 Task: Set up a reminder for the plastic reduction campaign.
Action: Mouse moved to (98, 118)
Screenshot: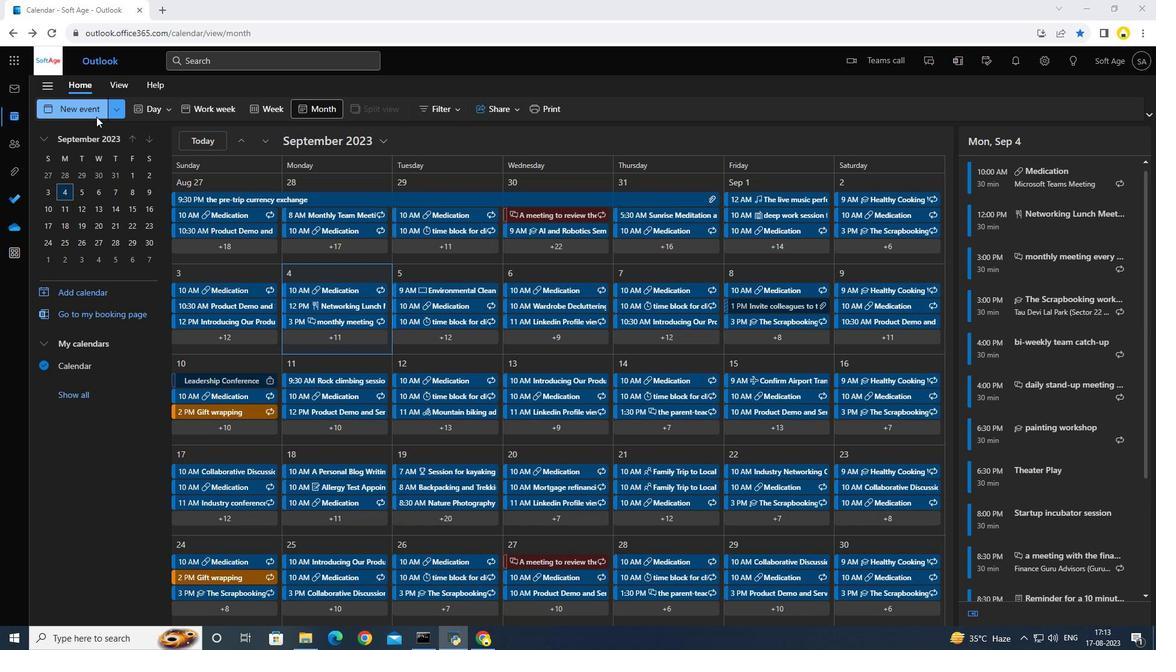 
Action: Mouse pressed left at (98, 118)
Screenshot: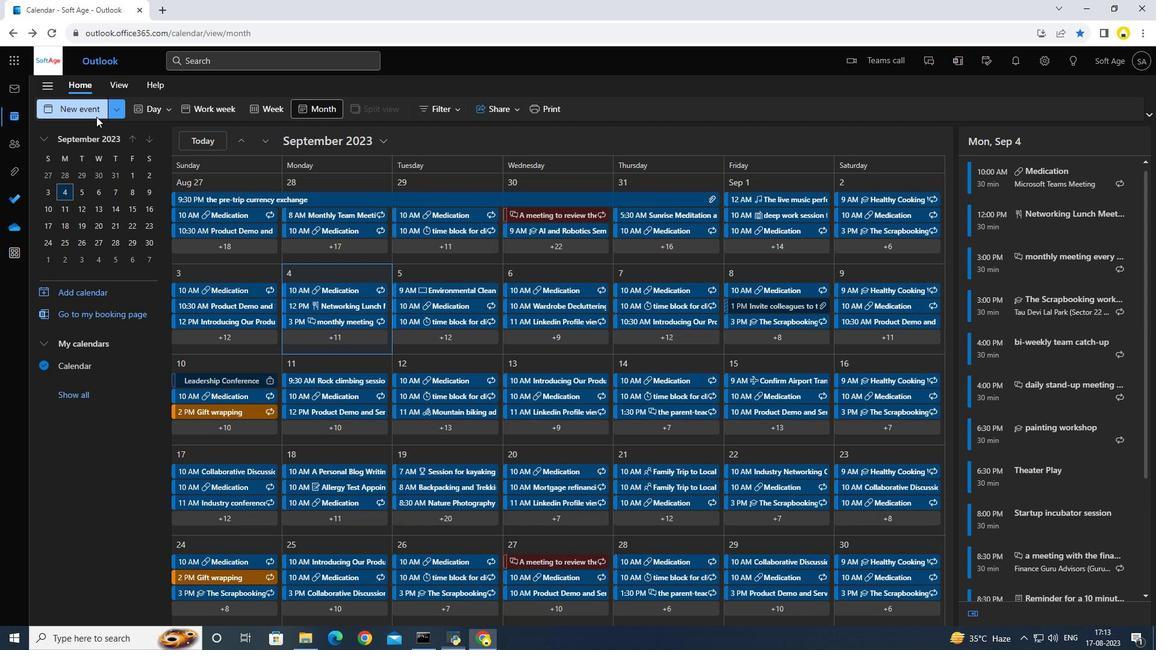 
Action: Mouse moved to (339, 224)
Screenshot: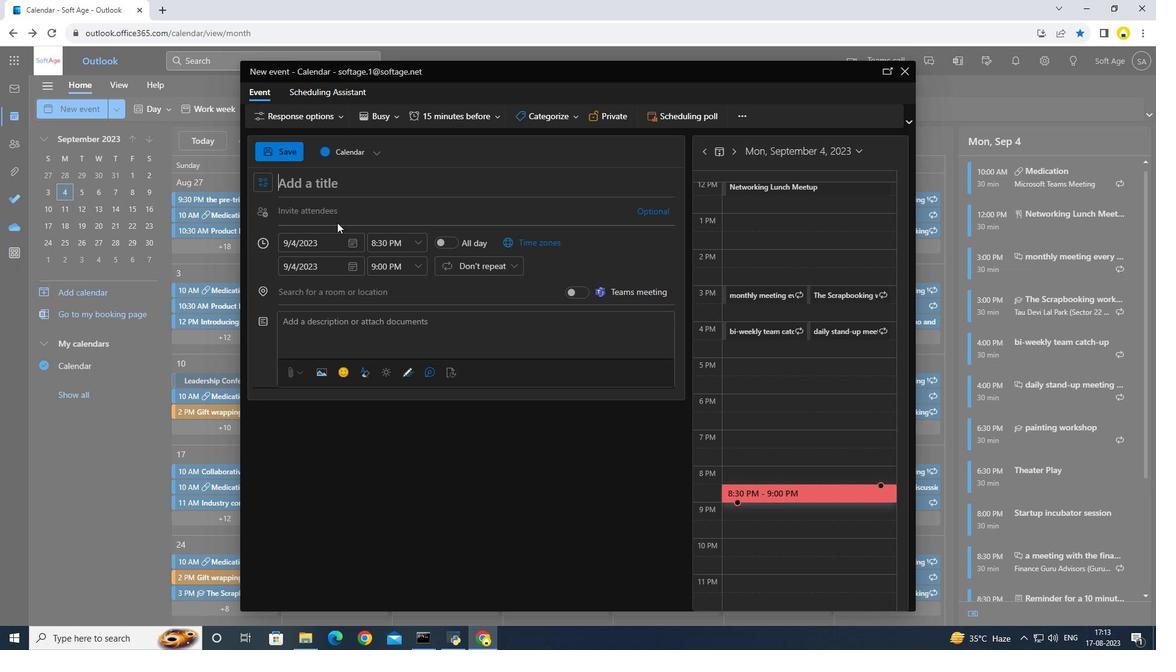 
Action: Key pressed <Key.caps_lock>P<Key.caps_lock>lastic<Key.space>reduction<Key.space><Key.caps_lock>C<Key.caps_lock>ampaign
Screenshot: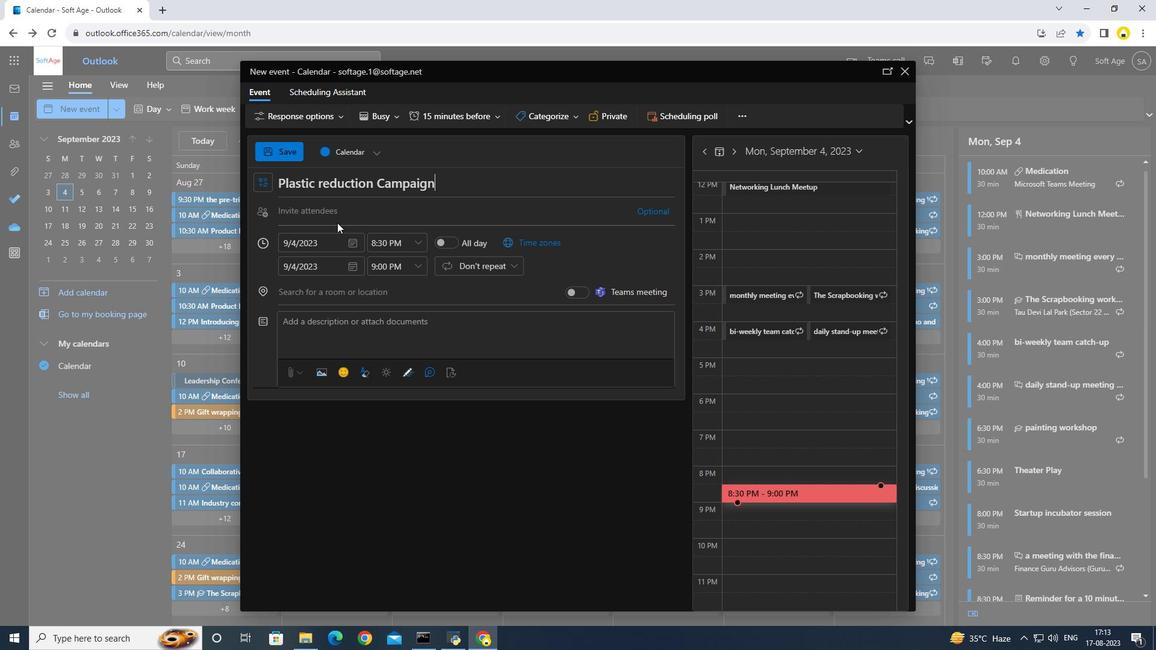 
Action: Mouse moved to (427, 113)
Screenshot: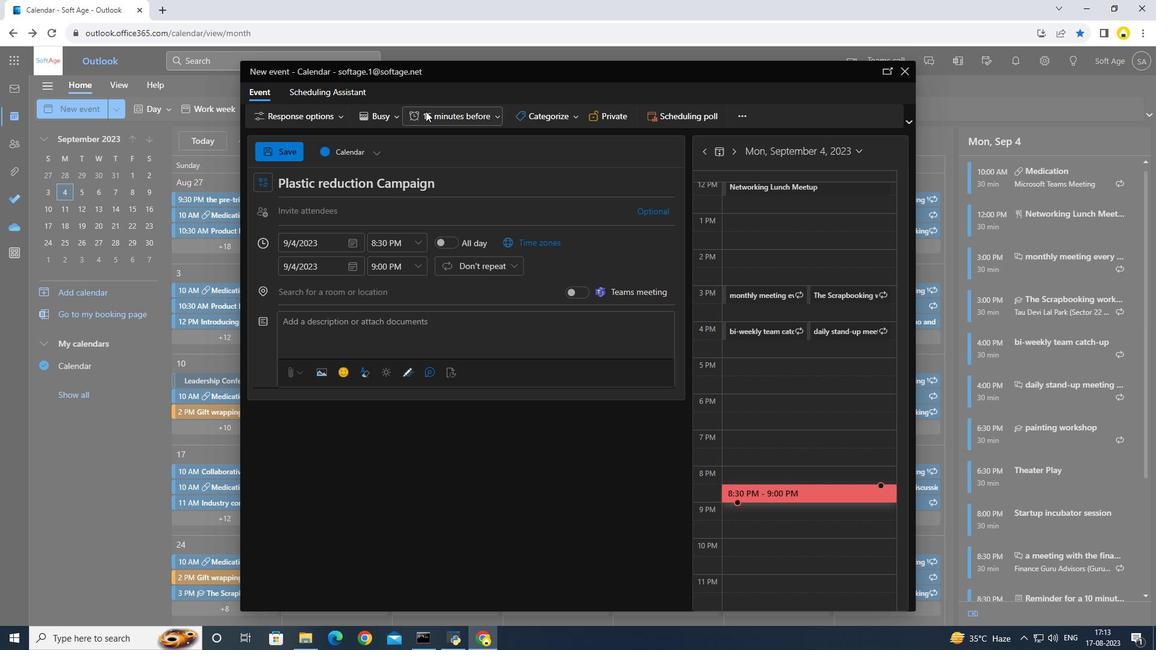
Action: Mouse pressed left at (427, 113)
Screenshot: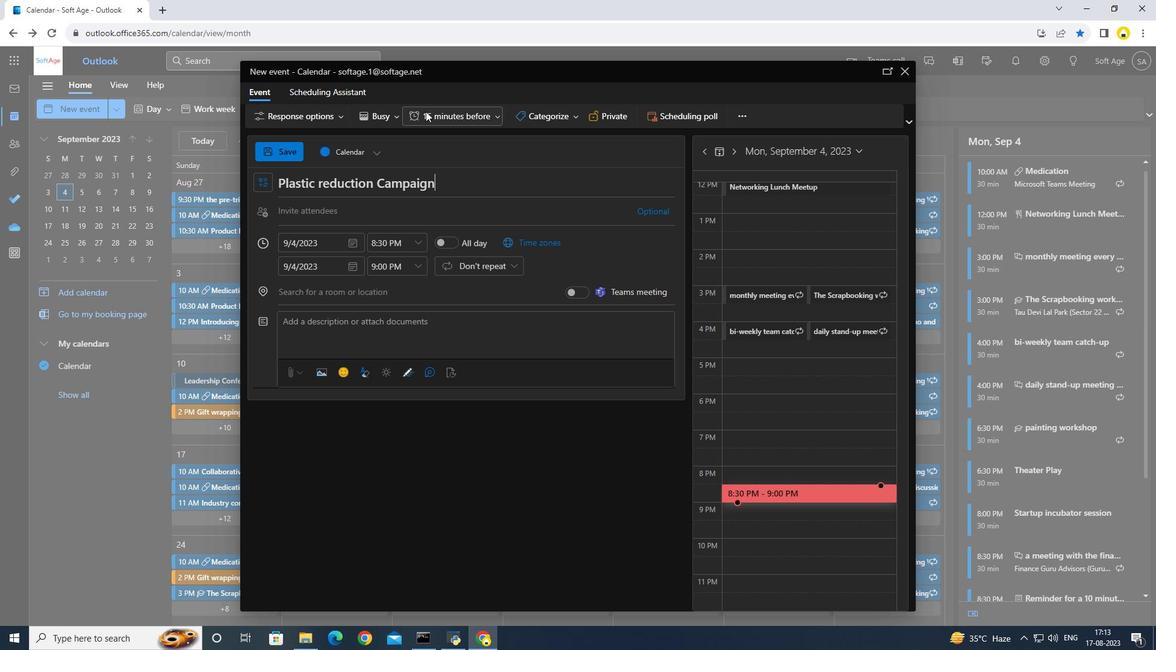 
Action: Mouse moved to (432, 186)
Screenshot: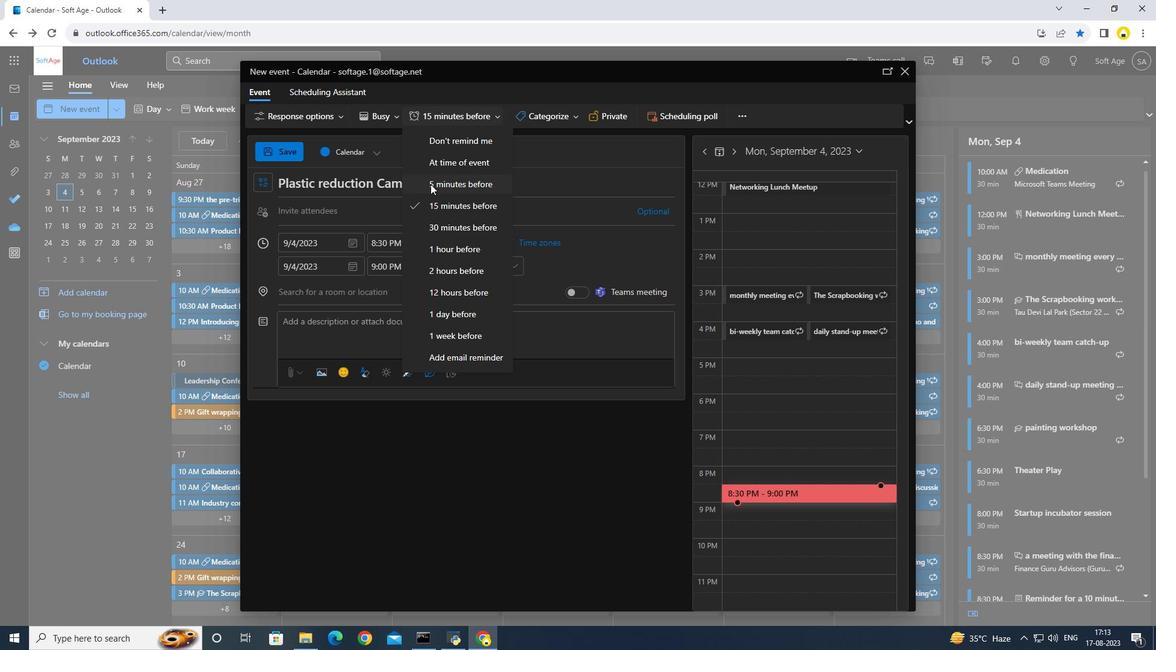 
Action: Mouse pressed left at (432, 186)
Screenshot: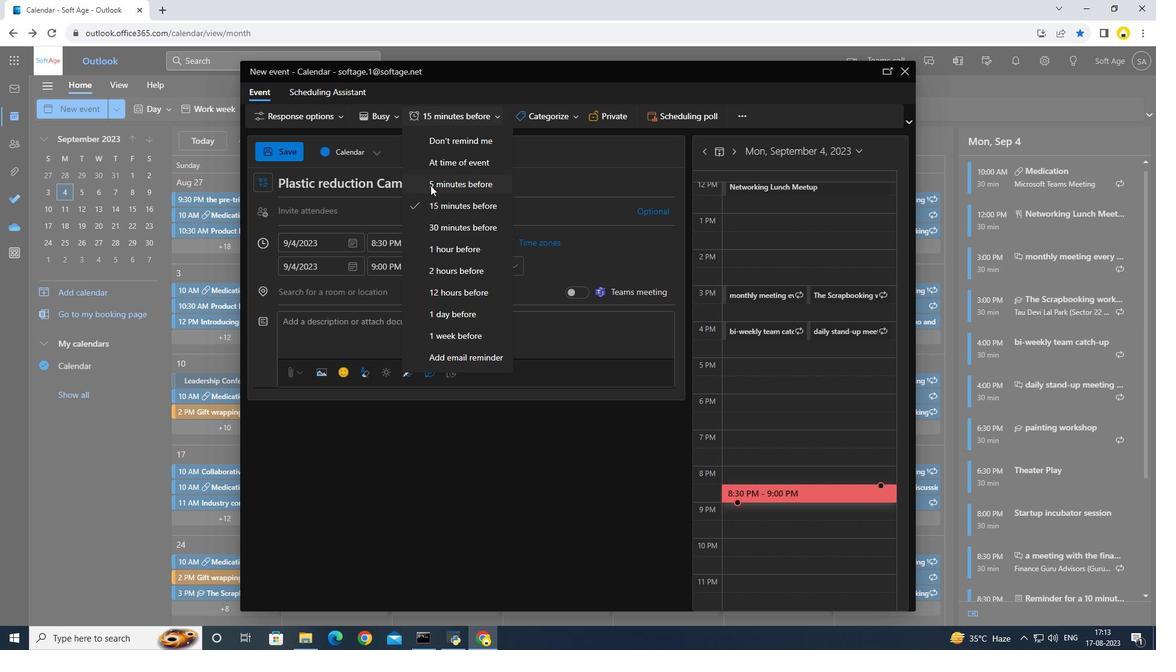 
Action: Mouse moved to (425, 246)
Screenshot: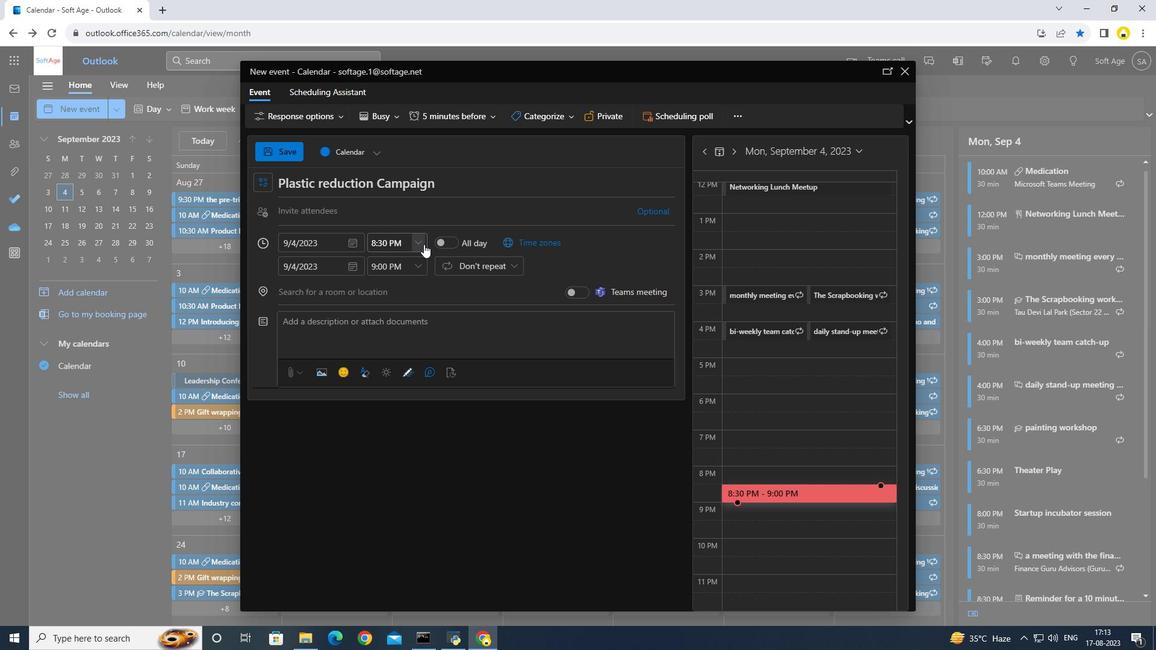 
Action: Mouse pressed left at (425, 246)
Screenshot: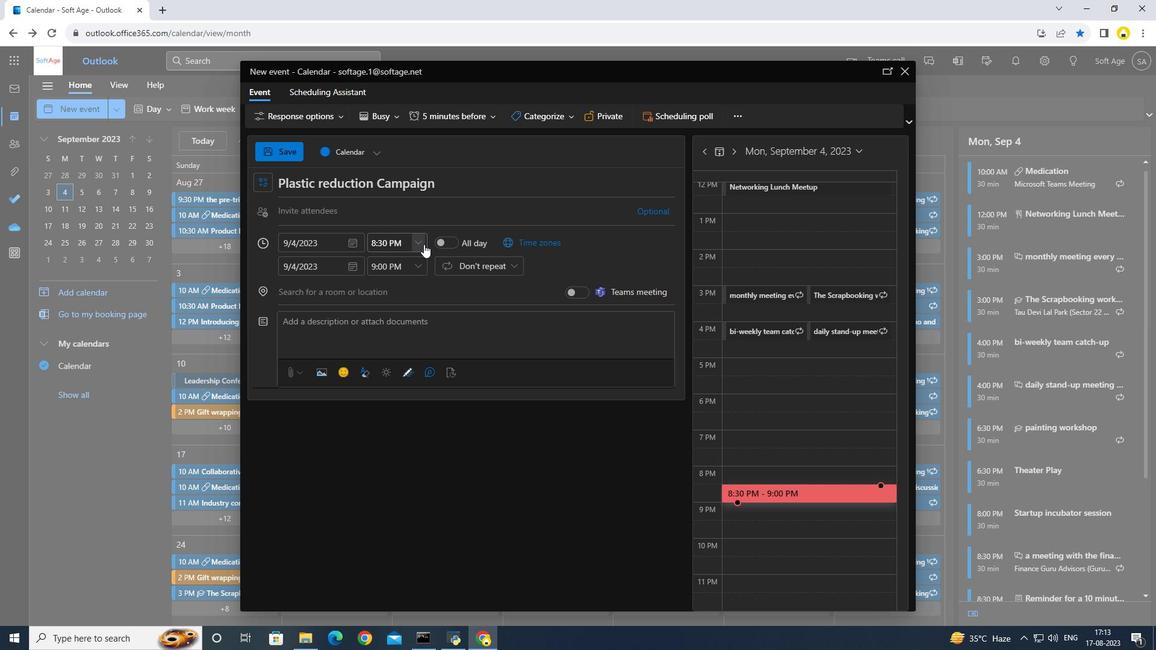 
Action: Mouse moved to (392, 289)
Screenshot: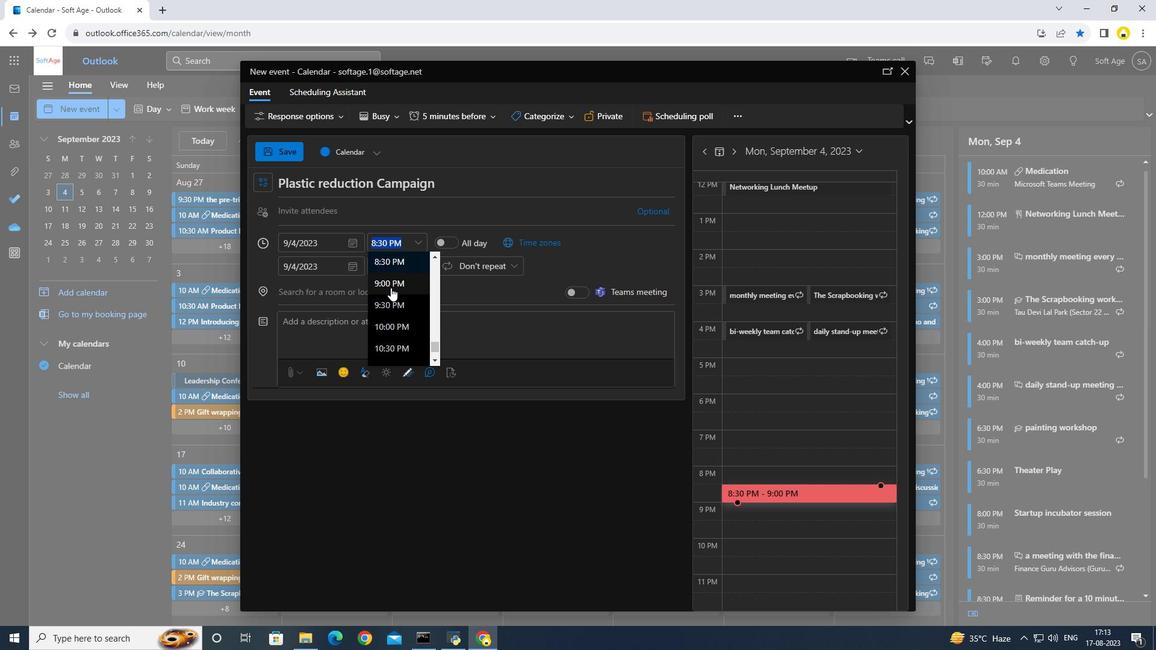 
Action: Mouse scrolled (392, 290) with delta (0, 0)
Screenshot: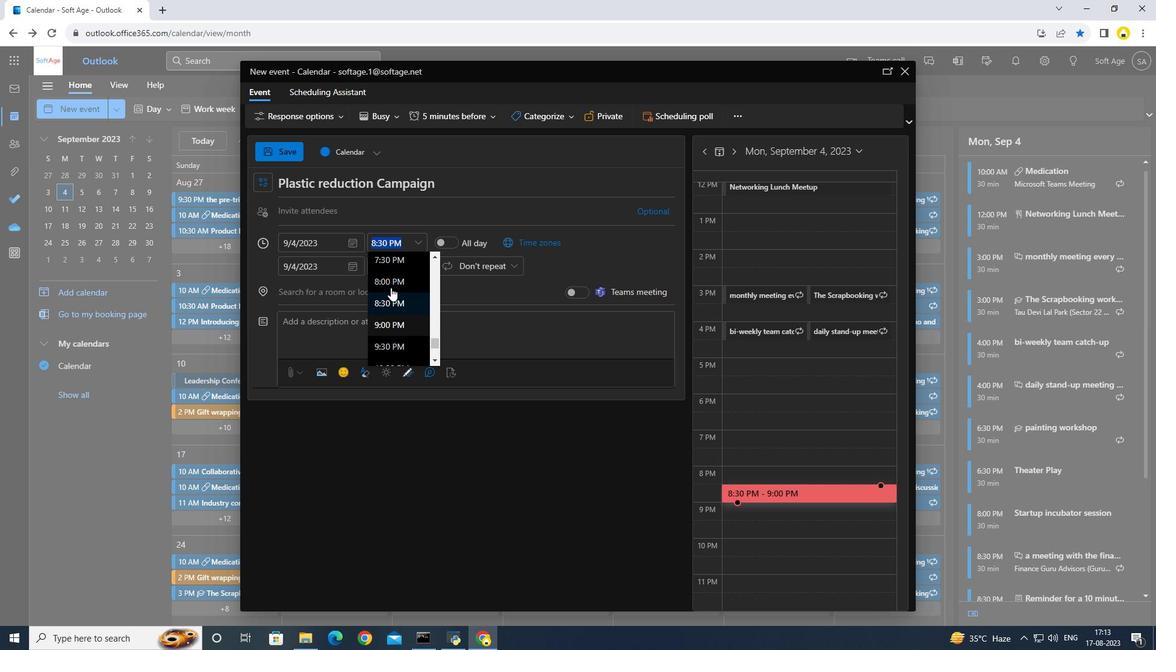 
Action: Mouse scrolled (392, 290) with delta (0, 0)
Screenshot: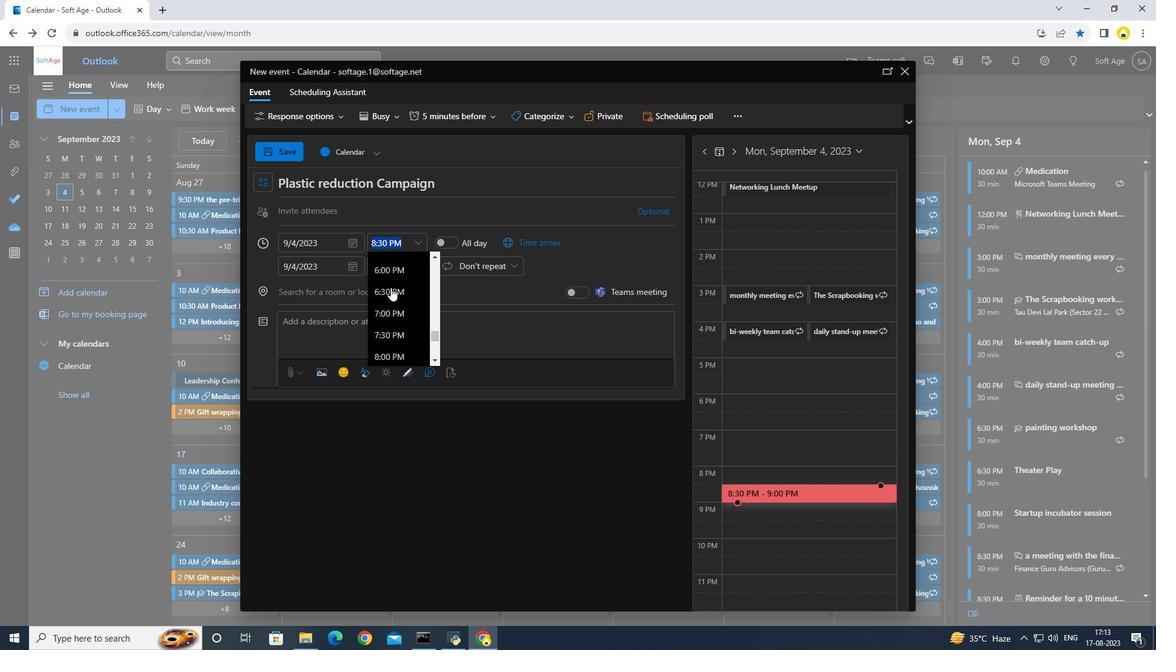 
Action: Mouse scrolled (392, 290) with delta (0, 0)
Screenshot: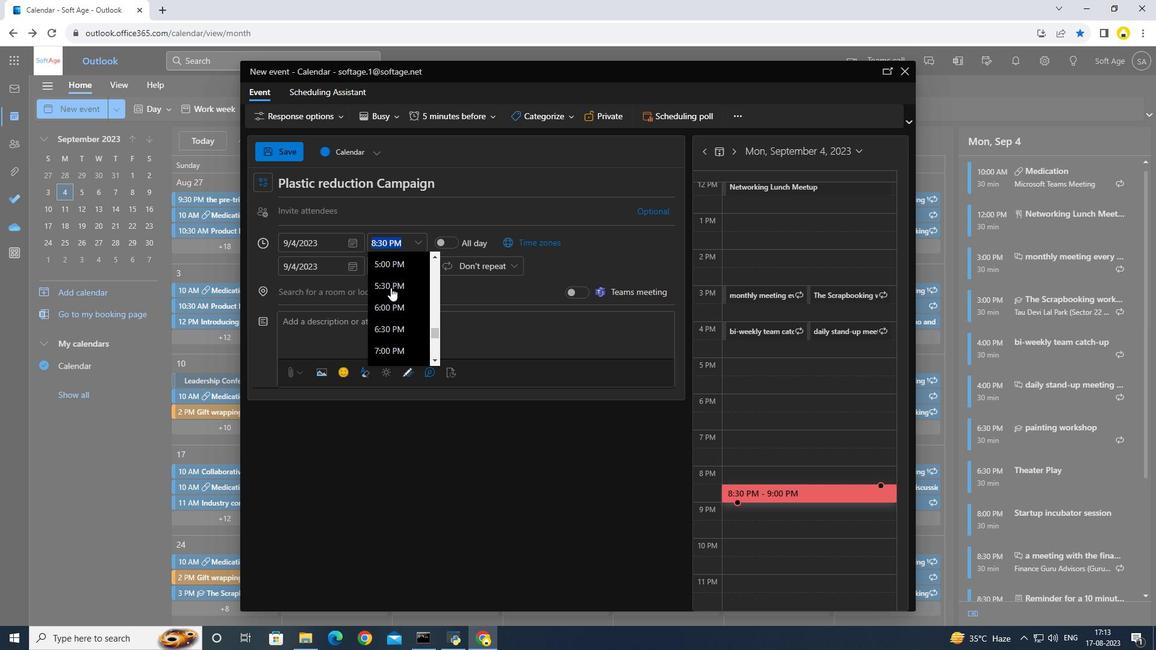 
Action: Mouse scrolled (392, 290) with delta (0, 0)
Screenshot: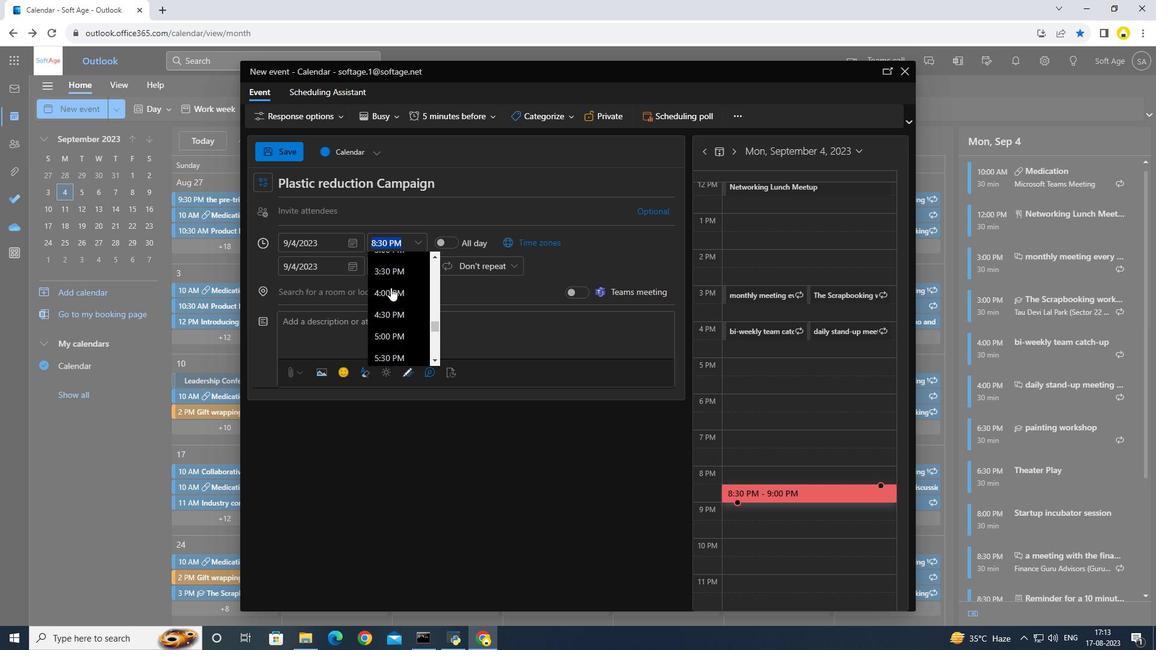 
Action: Mouse moved to (393, 274)
Screenshot: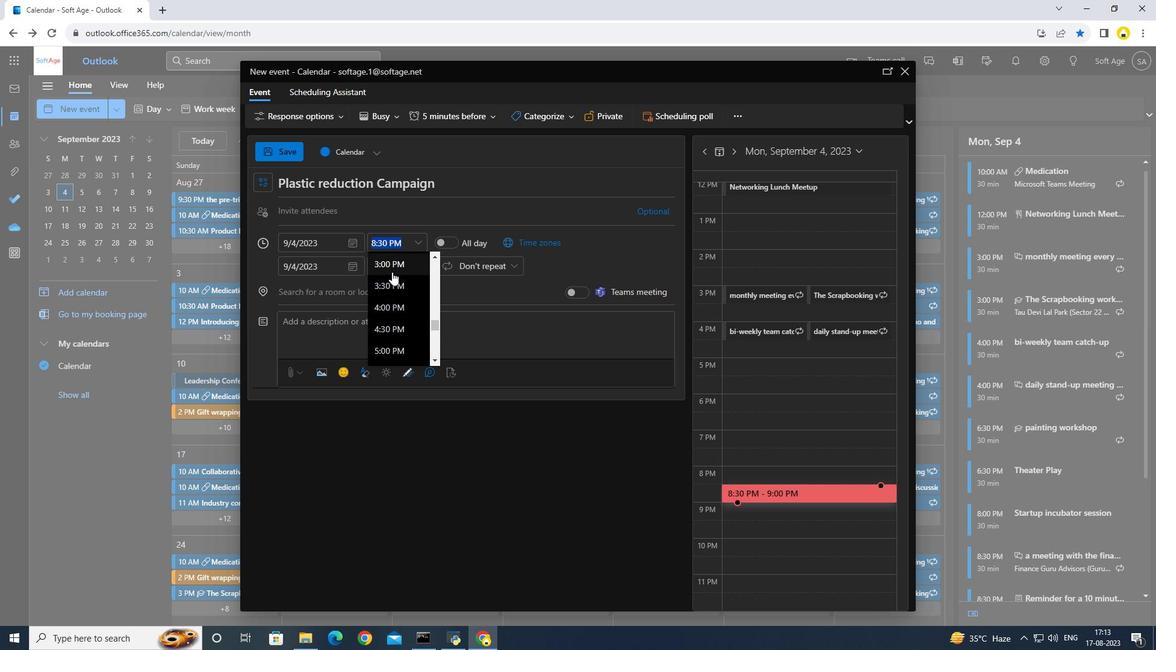 
Action: Mouse scrolled (393, 274) with delta (0, 0)
Screenshot: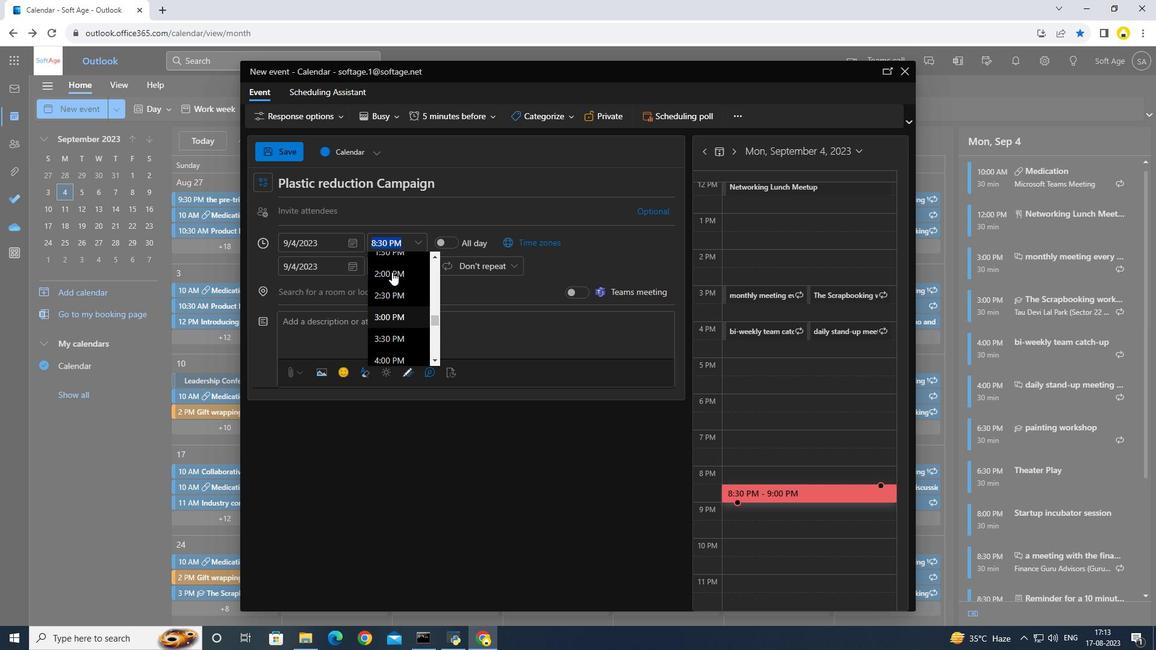 
Action: Mouse moved to (393, 273)
Screenshot: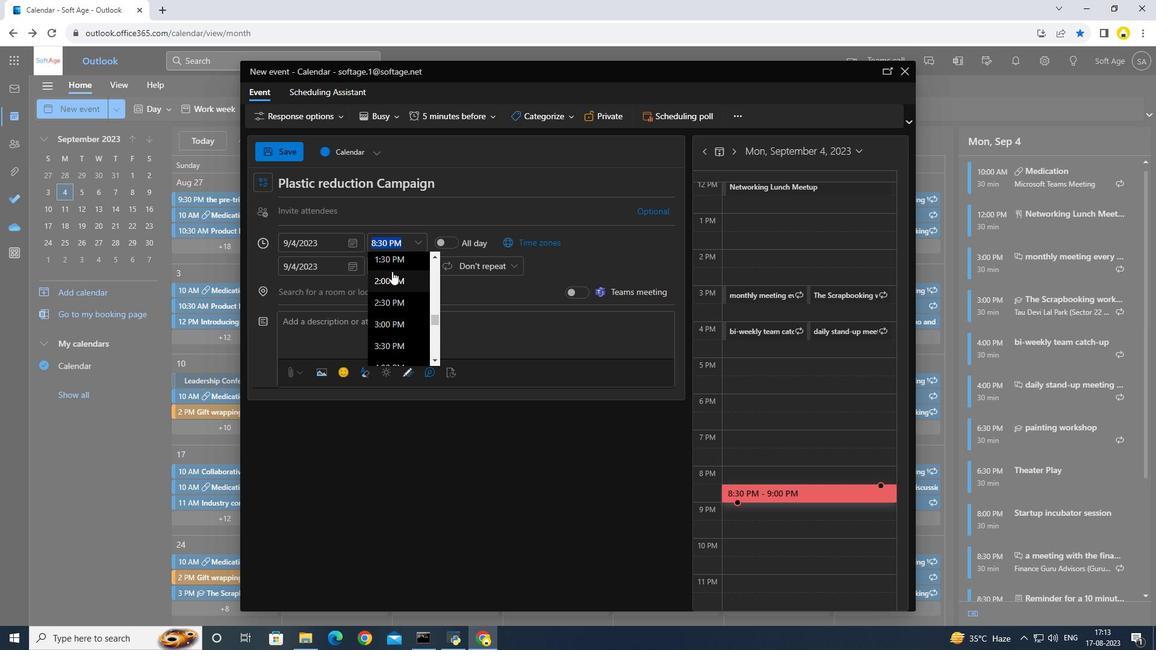 
Action: Mouse scrolled (393, 274) with delta (0, 0)
Screenshot: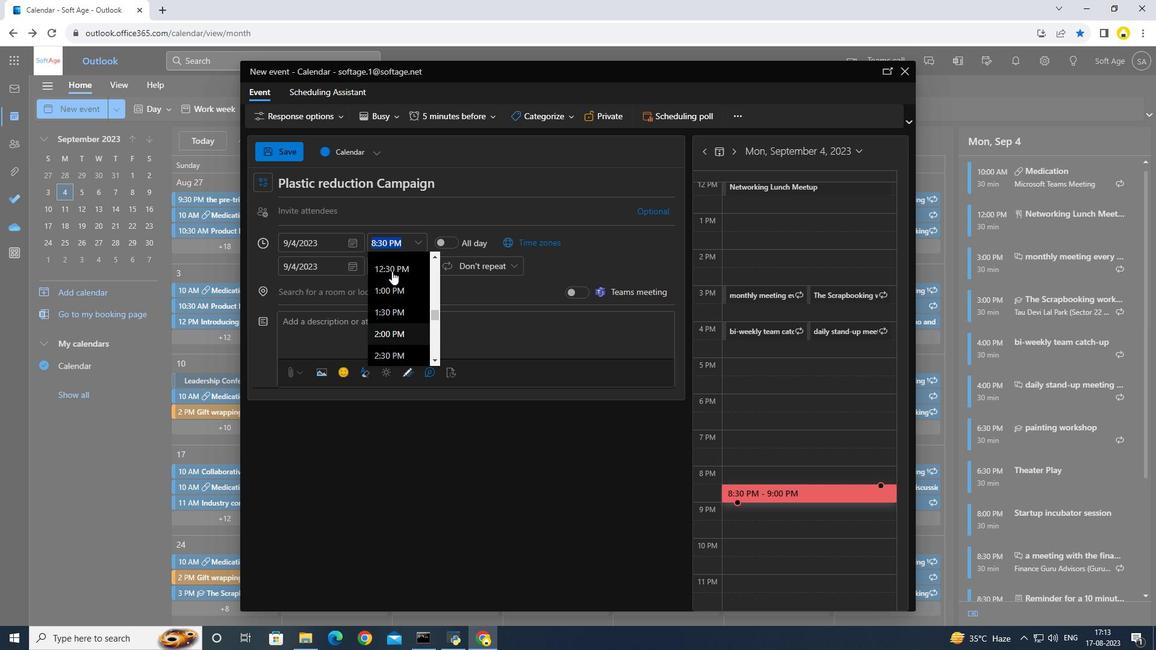 
Action: Mouse scrolled (393, 274) with delta (0, 0)
Screenshot: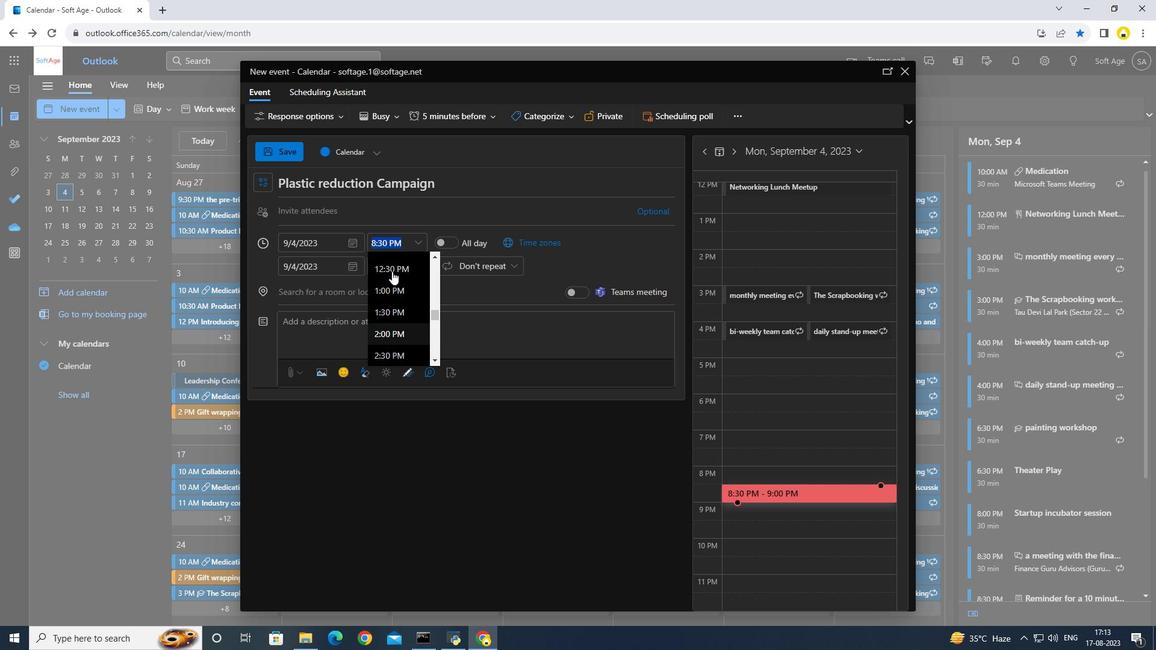 
Action: Mouse scrolled (393, 274) with delta (0, 0)
Screenshot: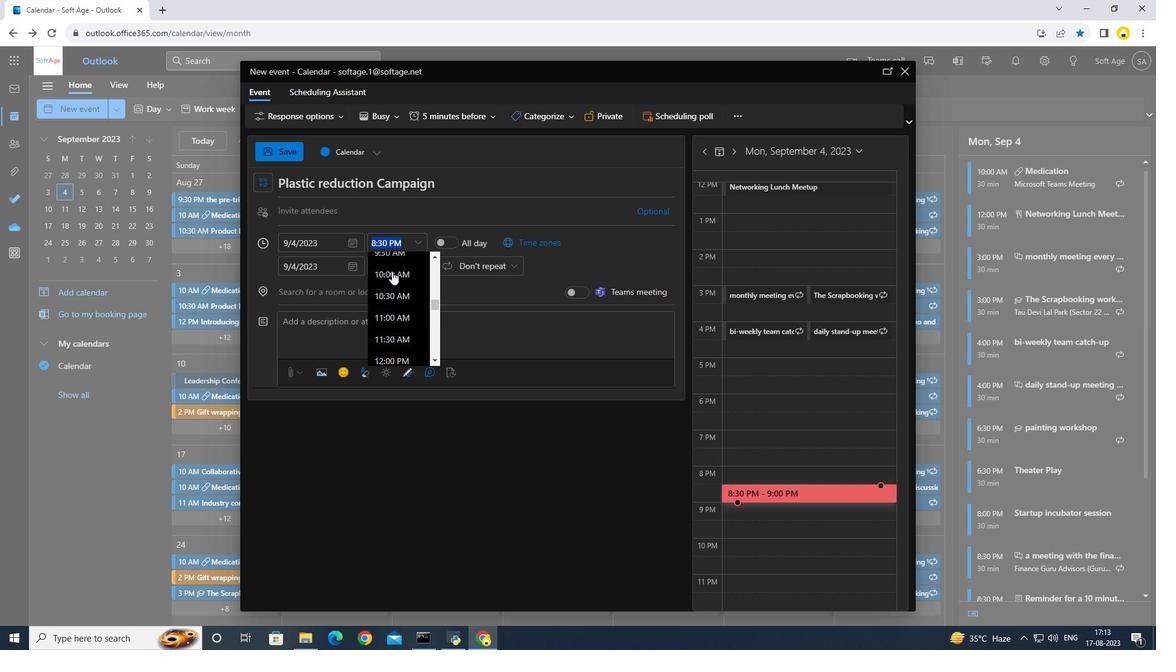 
Action: Mouse moved to (386, 283)
Screenshot: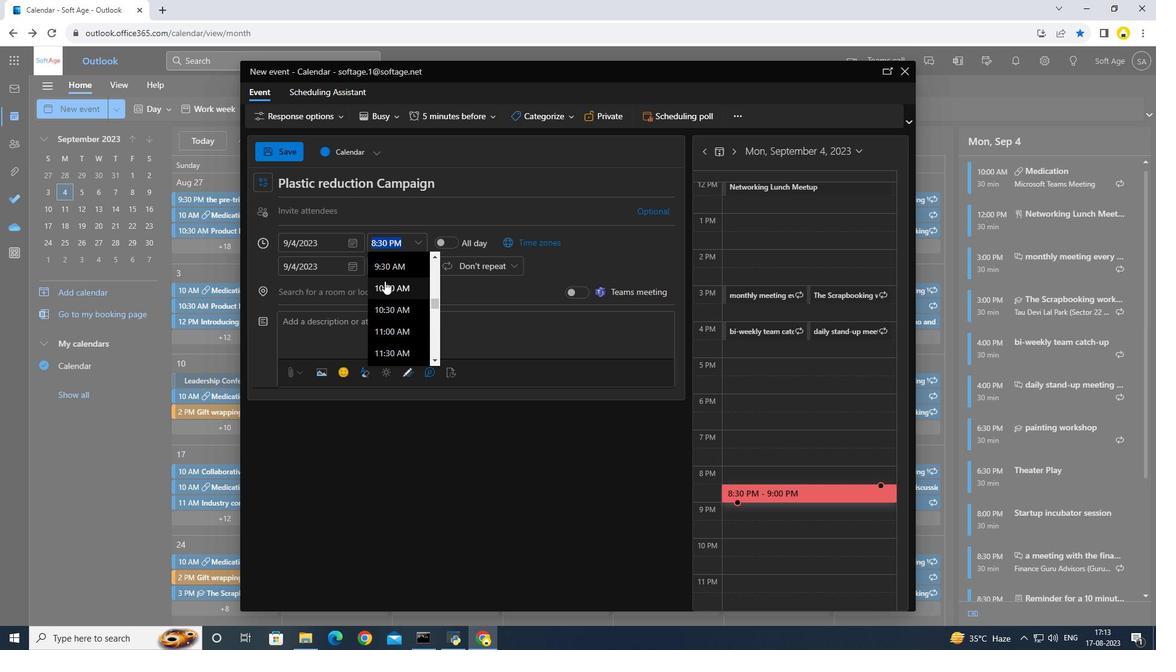 
Action: Mouse pressed left at (386, 283)
Screenshot: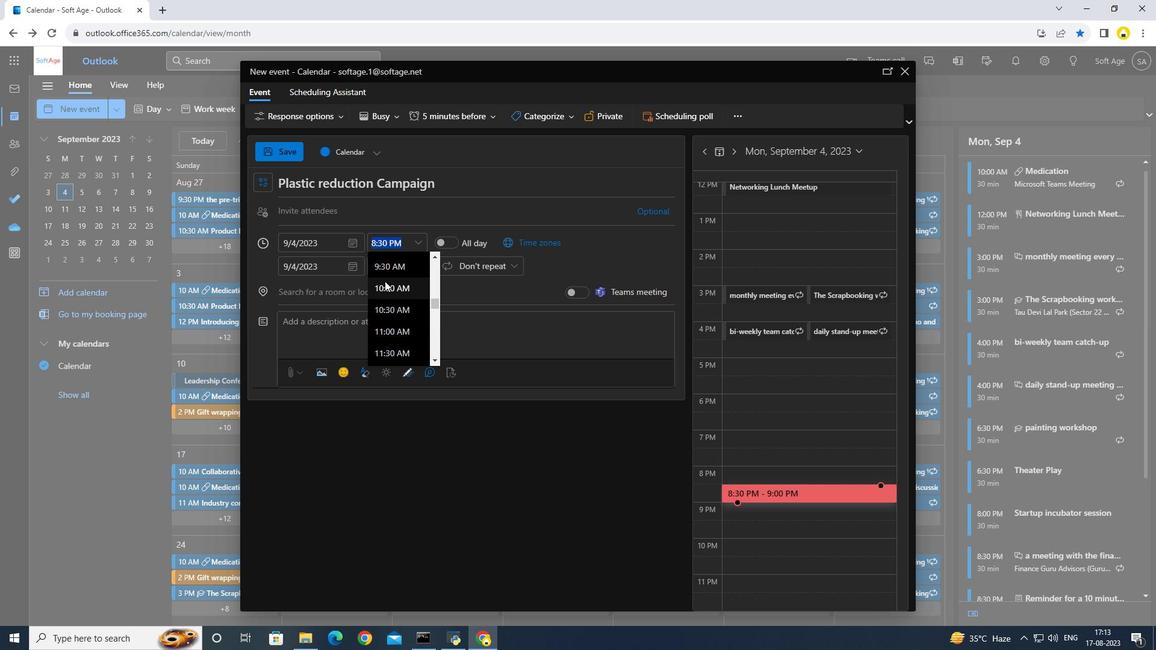 
Action: Mouse moved to (293, 146)
Screenshot: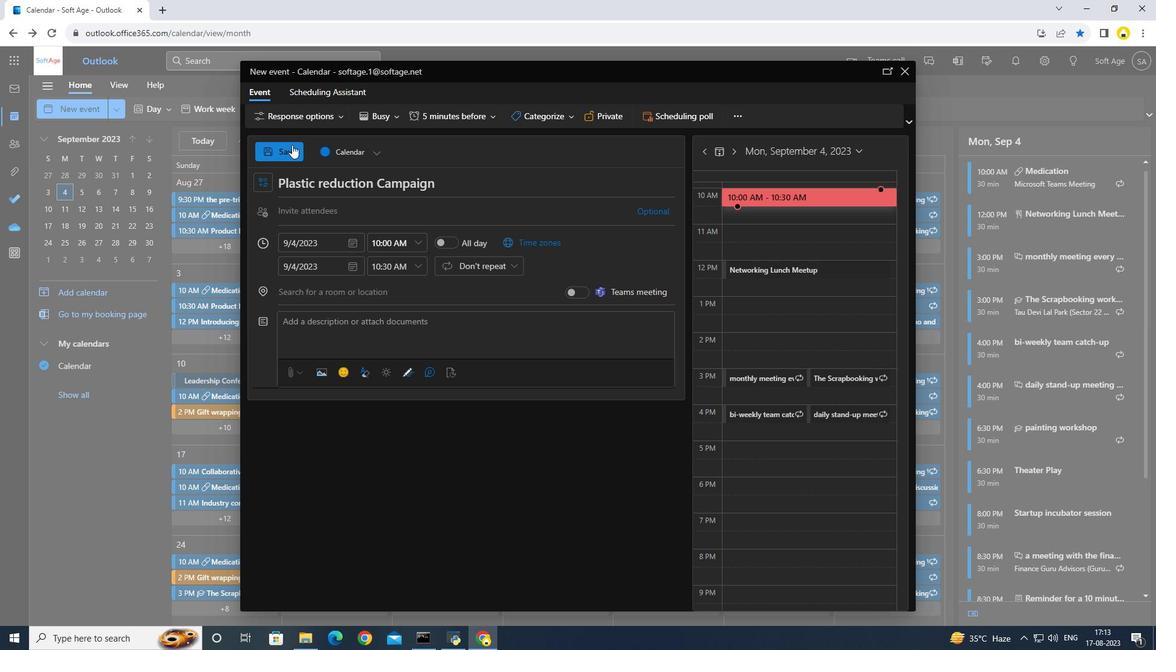 
Action: Mouse pressed left at (293, 146)
Screenshot: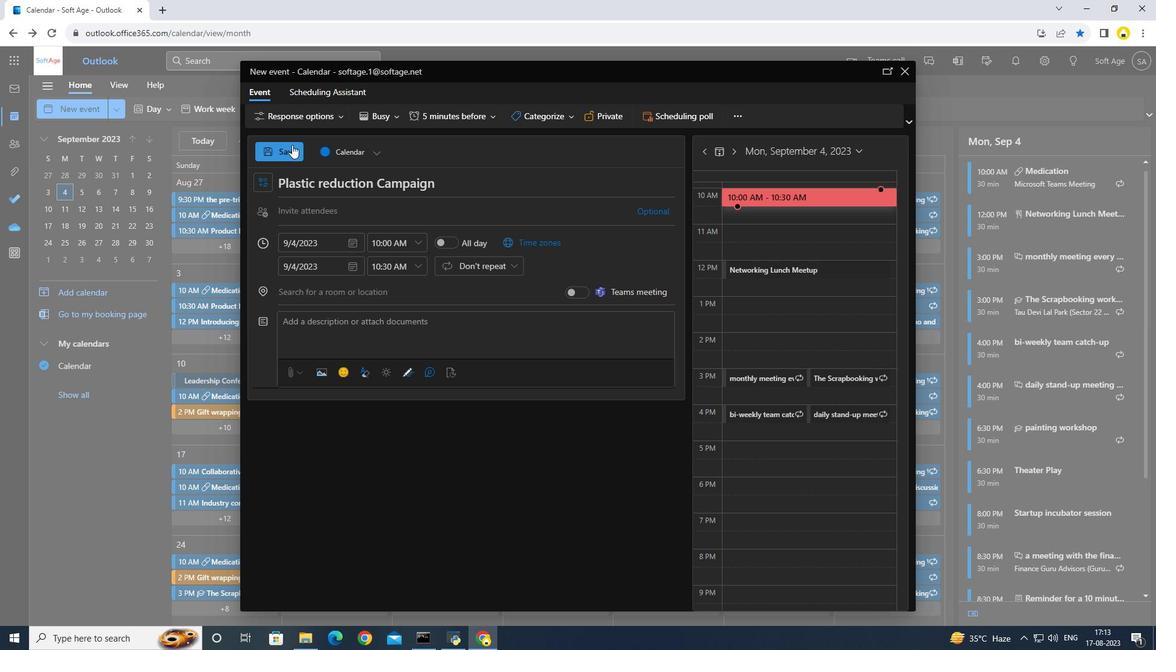 
Action: Mouse moved to (279, 217)
Screenshot: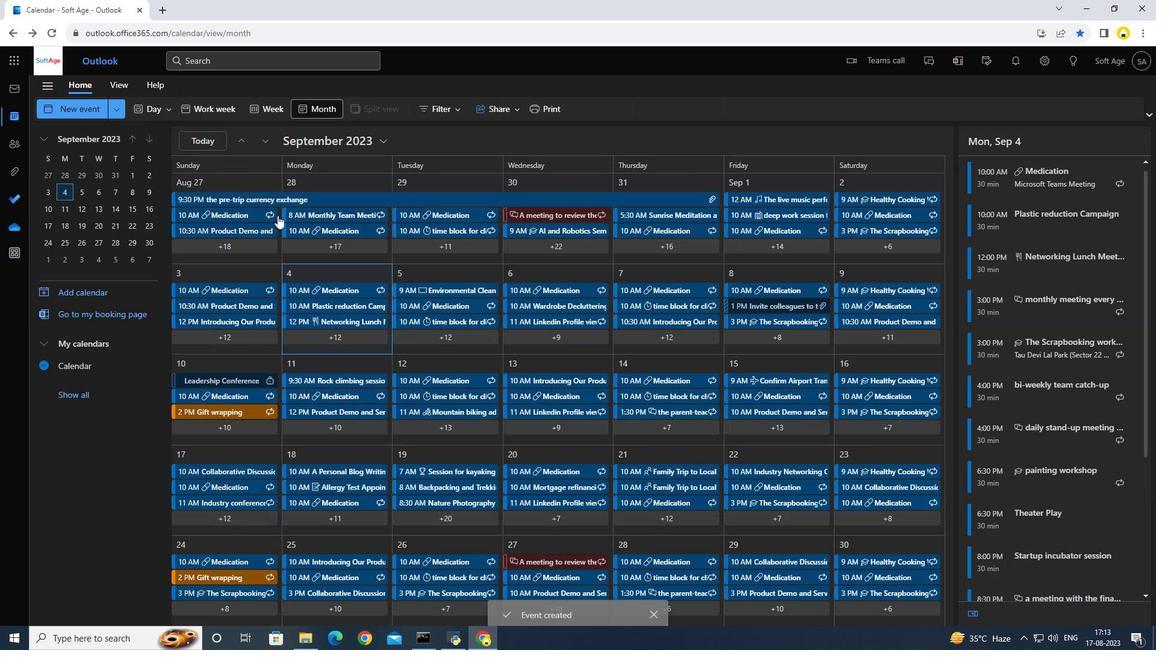 
